 Task: Assign in the project WorthyTech the issue 'Develop a new tool for automated testing of webhooks and APIs' to the sprint 'Warp Speed Ahead'.
Action: Mouse moved to (923, 422)
Screenshot: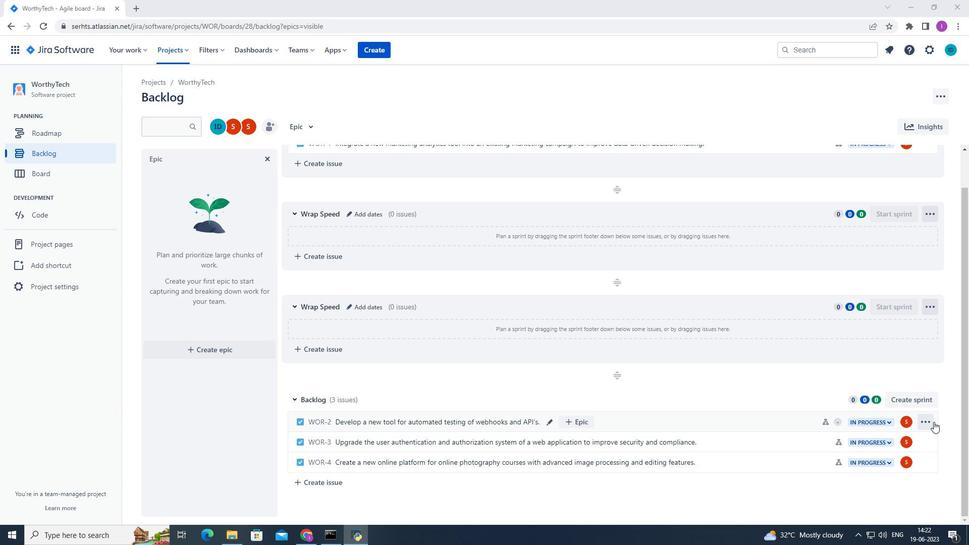 
Action: Mouse pressed left at (923, 422)
Screenshot: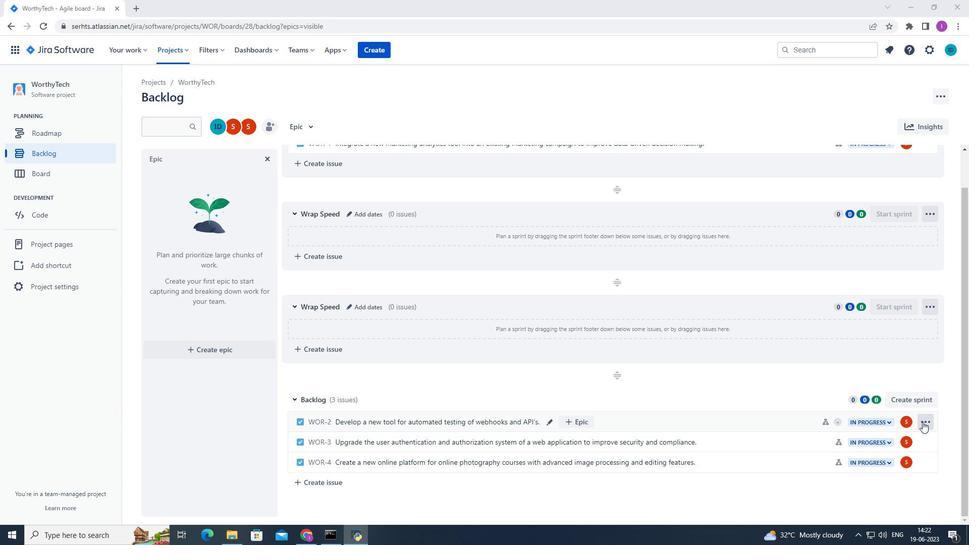 
Action: Mouse moved to (909, 352)
Screenshot: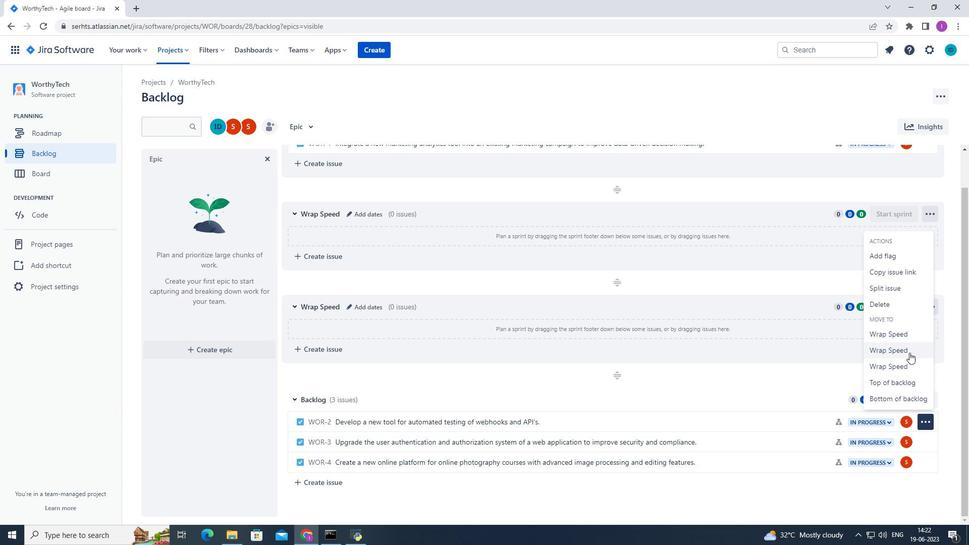 
Action: Mouse pressed left at (909, 352)
Screenshot: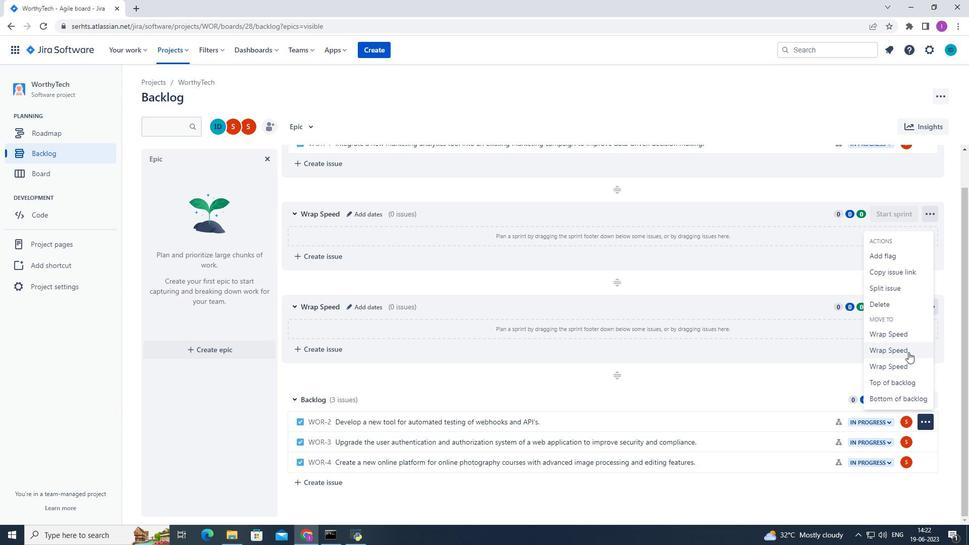 
Action: Mouse moved to (579, 451)
Screenshot: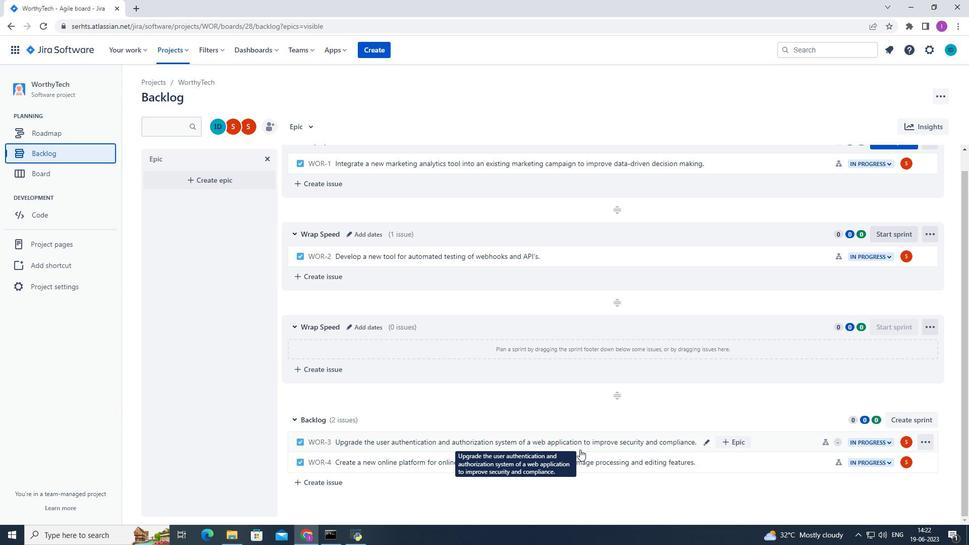 
